 Task: Create a sub task System Test and UAT for the task  Implement a new virtual private network (VPN) system for a company in the project AgileMentor , assign it to team member softage.3@softage.net and update the status of the sub task to  Completed , set the priority of the sub task to High
Action: Mouse moved to (53, 242)
Screenshot: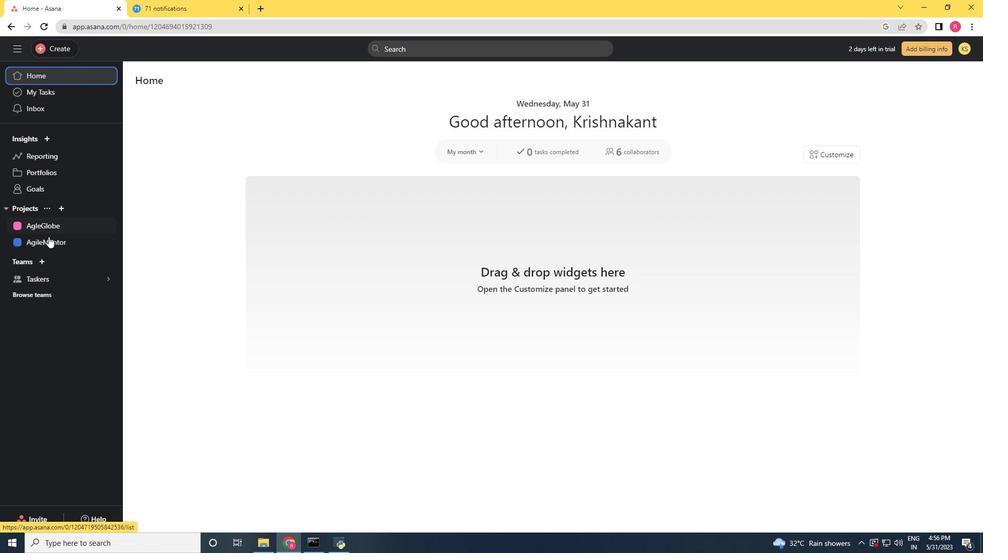 
Action: Mouse pressed left at (53, 242)
Screenshot: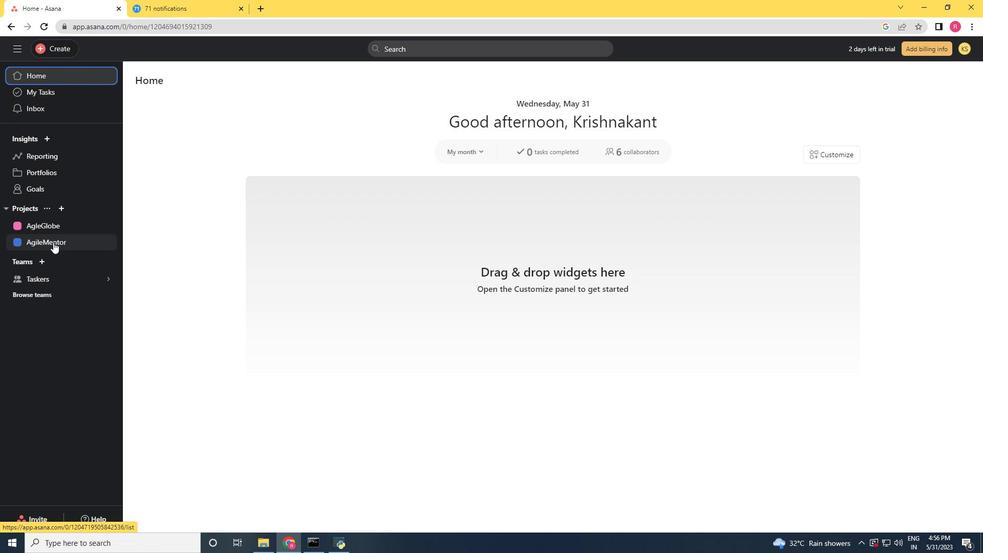 
Action: Mouse moved to (460, 229)
Screenshot: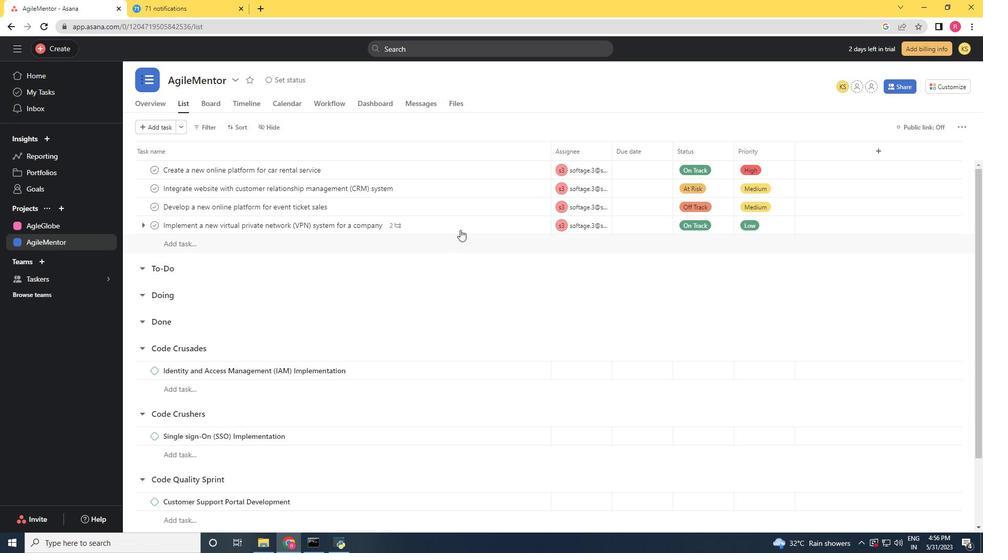 
Action: Mouse pressed left at (460, 229)
Screenshot: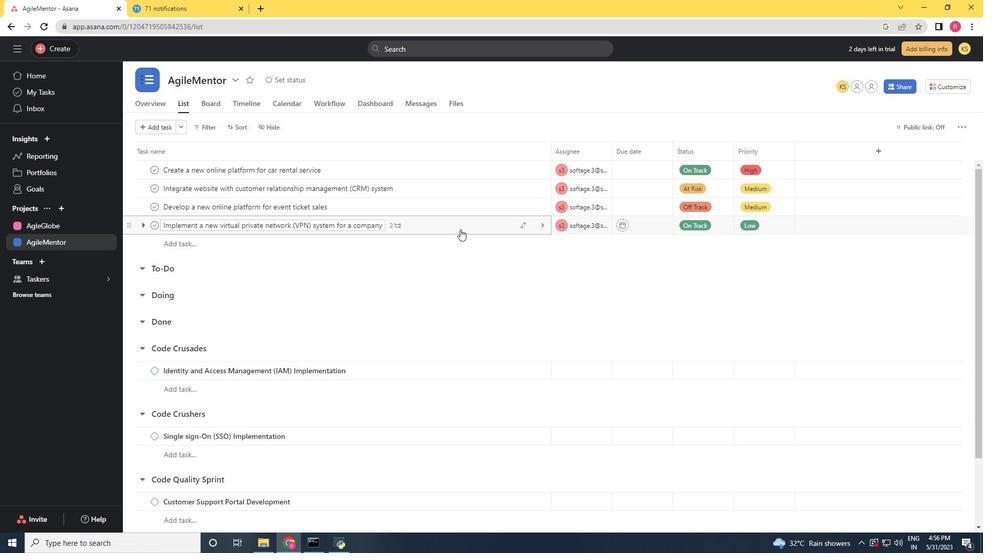 
Action: Mouse moved to (803, 333)
Screenshot: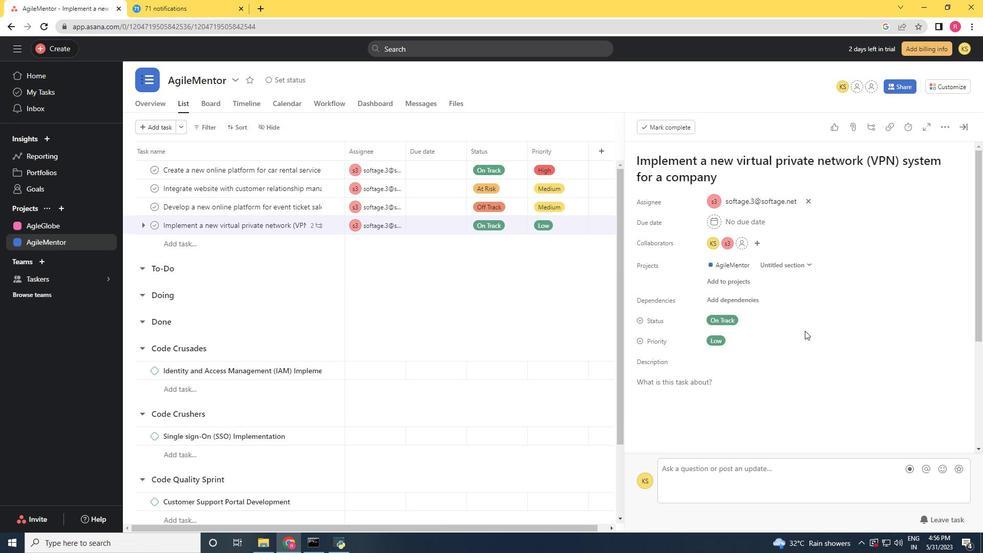 
Action: Mouse scrolled (803, 333) with delta (0, 0)
Screenshot: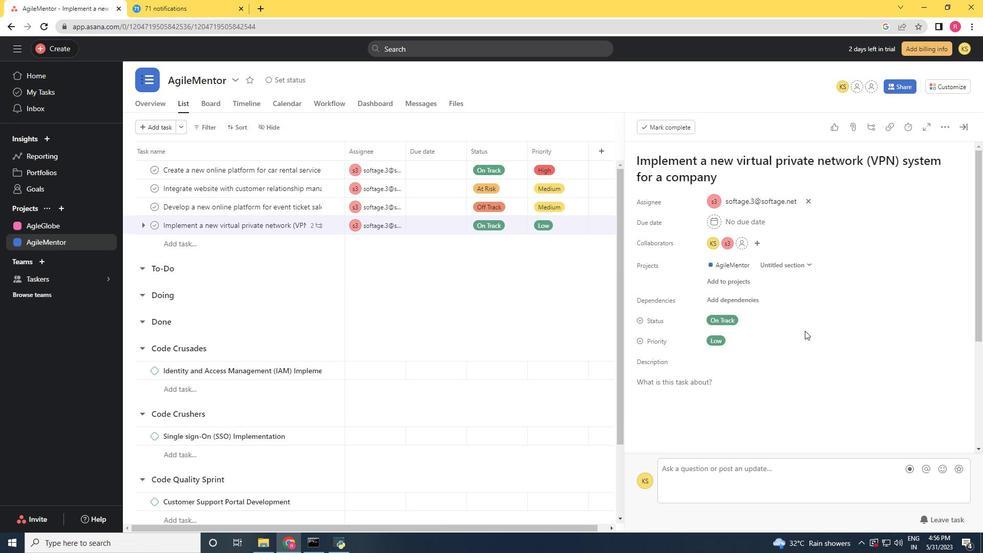 
Action: Mouse scrolled (803, 334) with delta (0, 0)
Screenshot: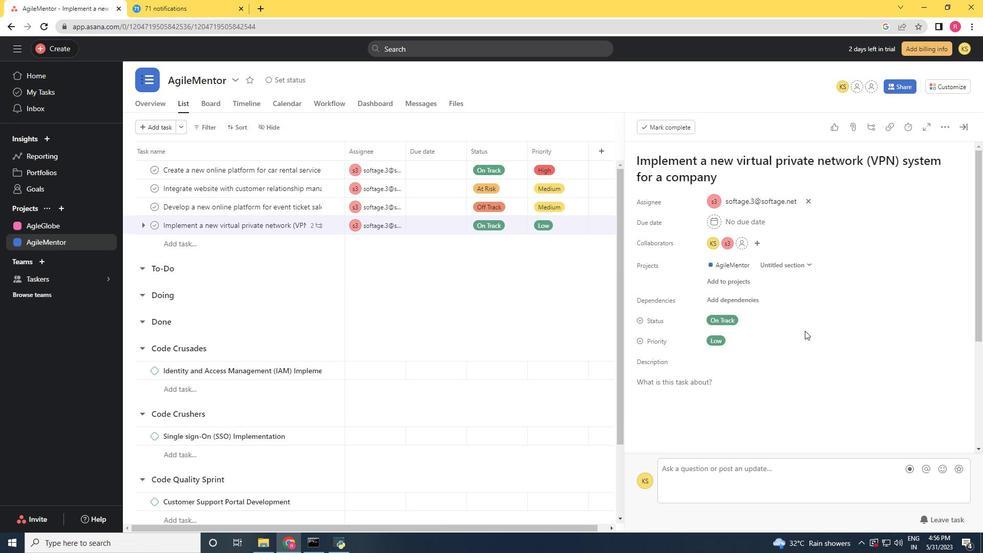 
Action: Mouse scrolled (803, 333) with delta (0, 0)
Screenshot: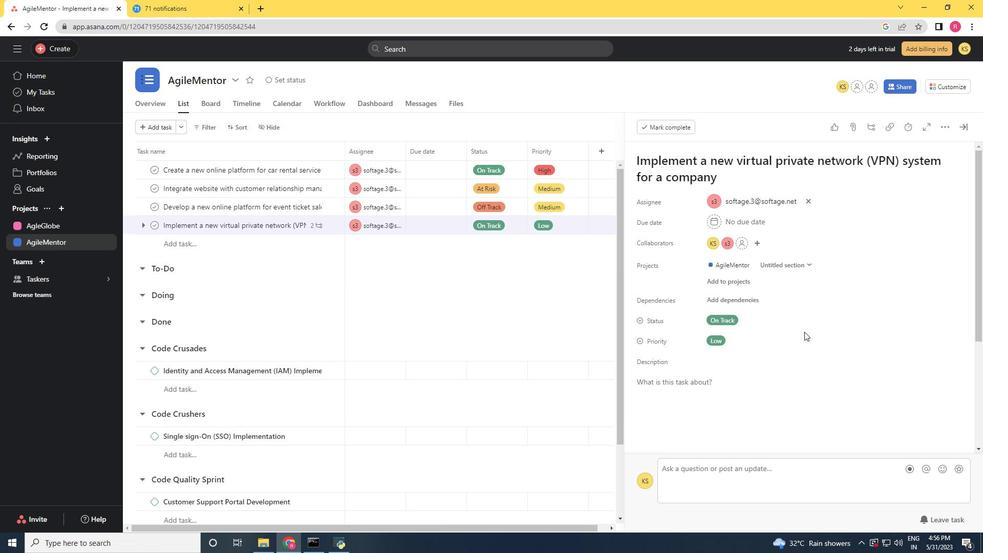 
Action: Mouse moved to (770, 358)
Screenshot: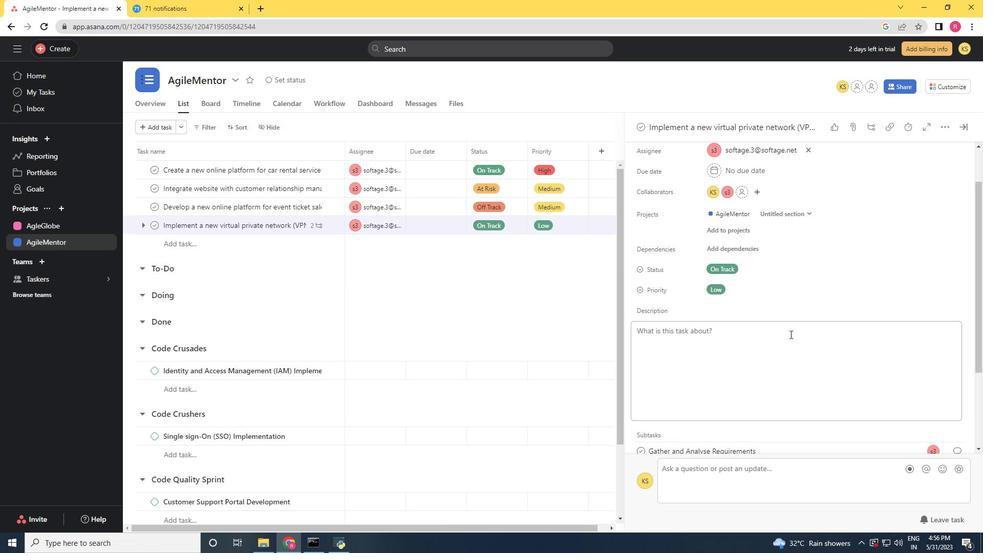 
Action: Mouse scrolled (770, 358) with delta (0, 0)
Screenshot: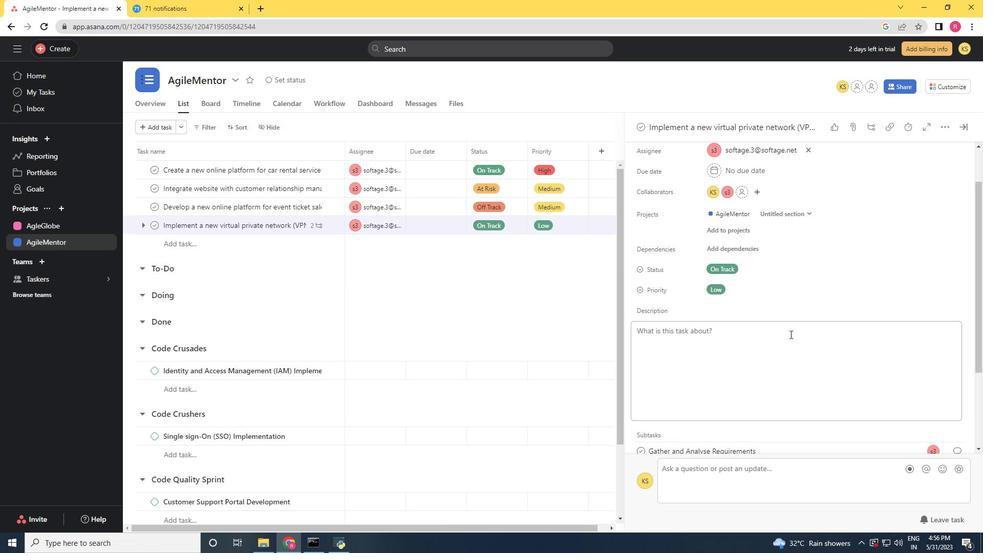 
Action: Mouse moved to (769, 362)
Screenshot: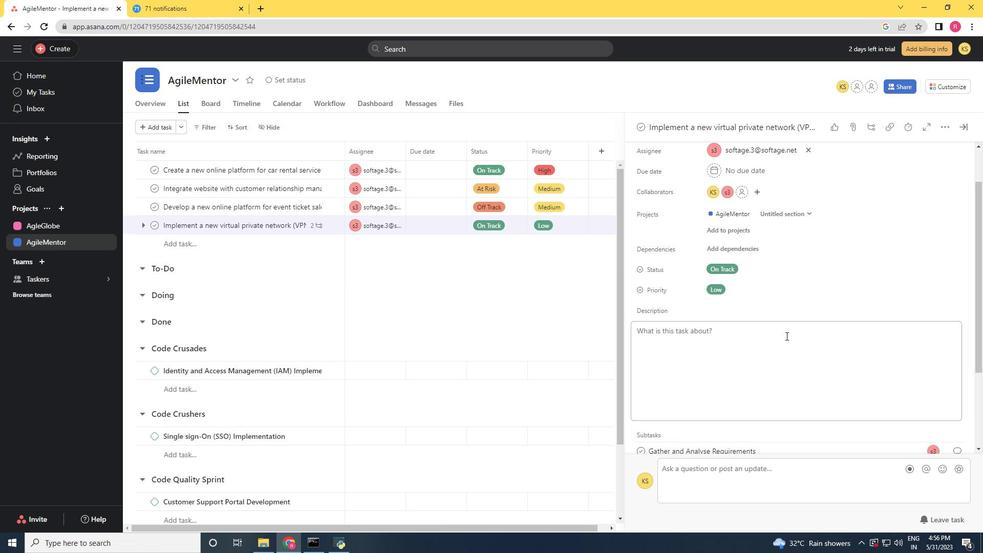 
Action: Mouse scrolled (769, 362) with delta (0, 0)
Screenshot: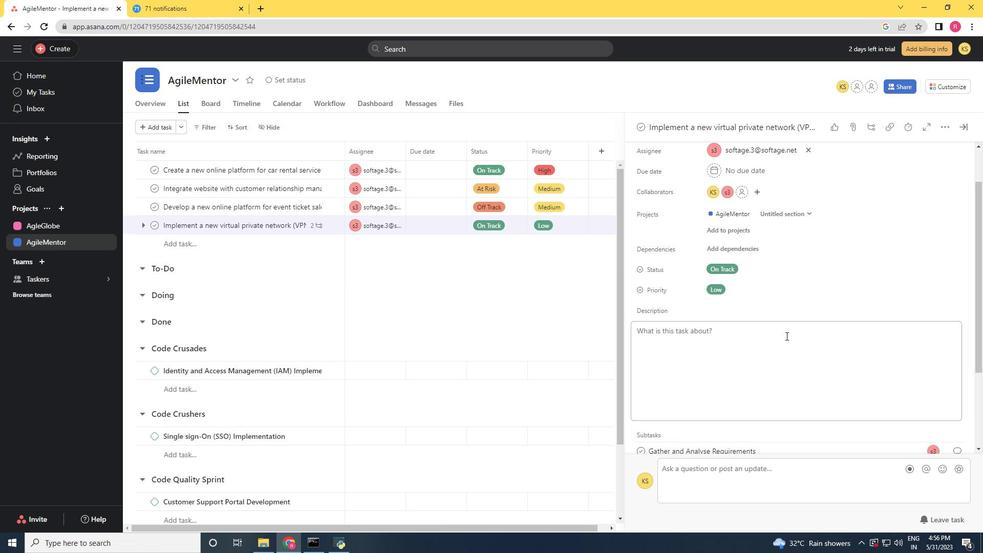 
Action: Mouse moved to (768, 363)
Screenshot: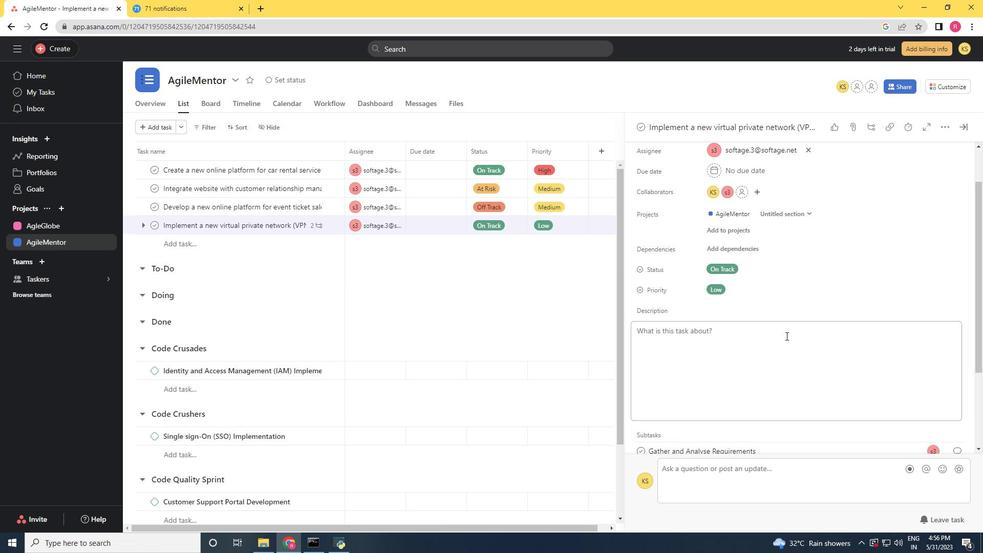 
Action: Mouse scrolled (768, 363) with delta (0, 0)
Screenshot: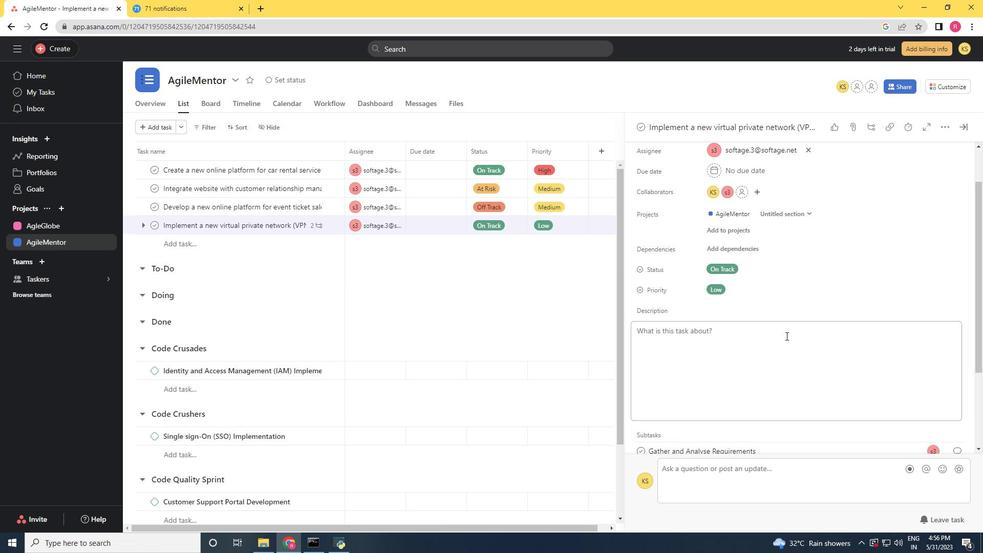 
Action: Mouse scrolled (768, 363) with delta (0, 0)
Screenshot: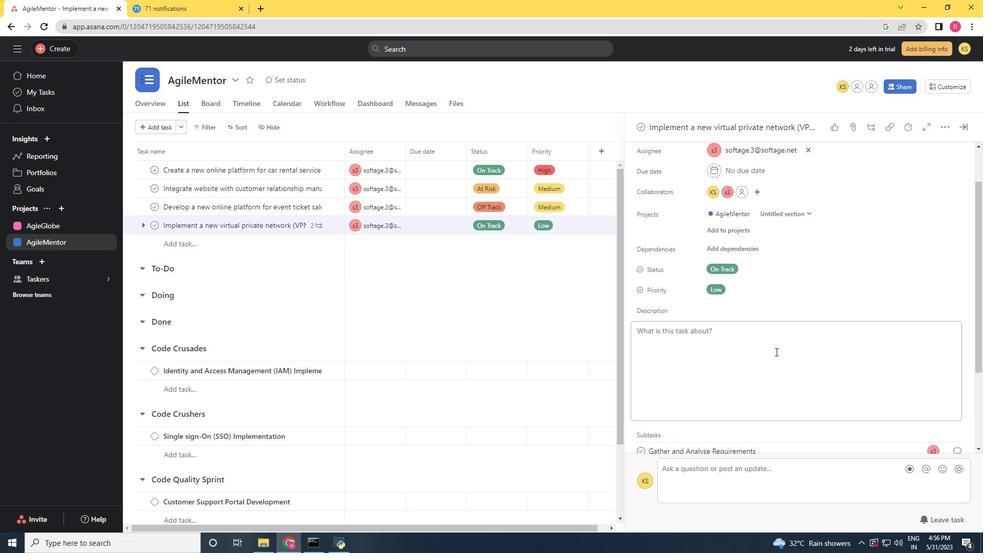 
Action: Mouse moved to (680, 372)
Screenshot: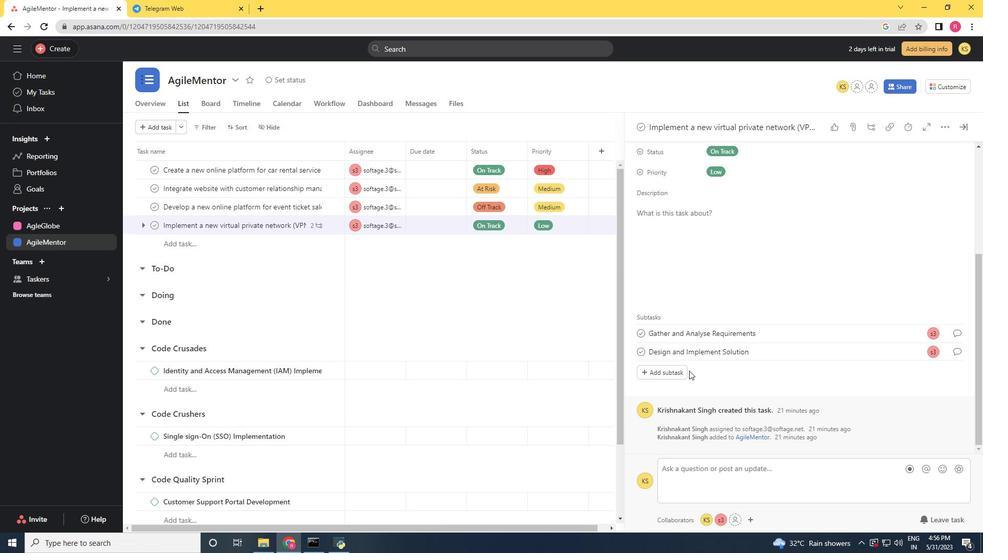 
Action: Mouse pressed left at (680, 372)
Screenshot: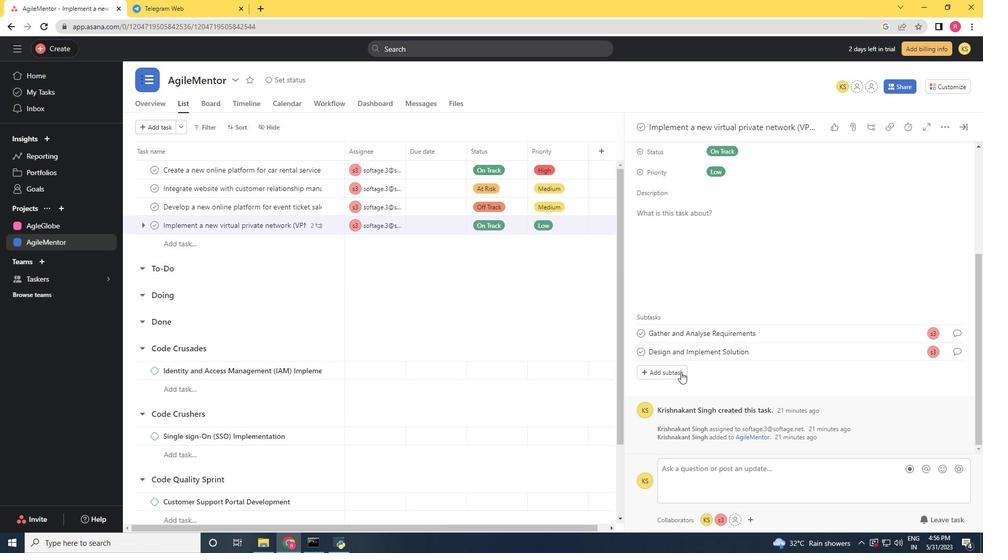 
Action: Key pressed <Key.shift>System<Key.space><Key.shift>Tse=<Key.backspace><Key.backspace><Key.backspace>est<Key.space>and<Key.space><Key.shift><Key.shift><Key.shift><Key.shift><Key.shift><Key.shift><Key.shift>UAT
Screenshot: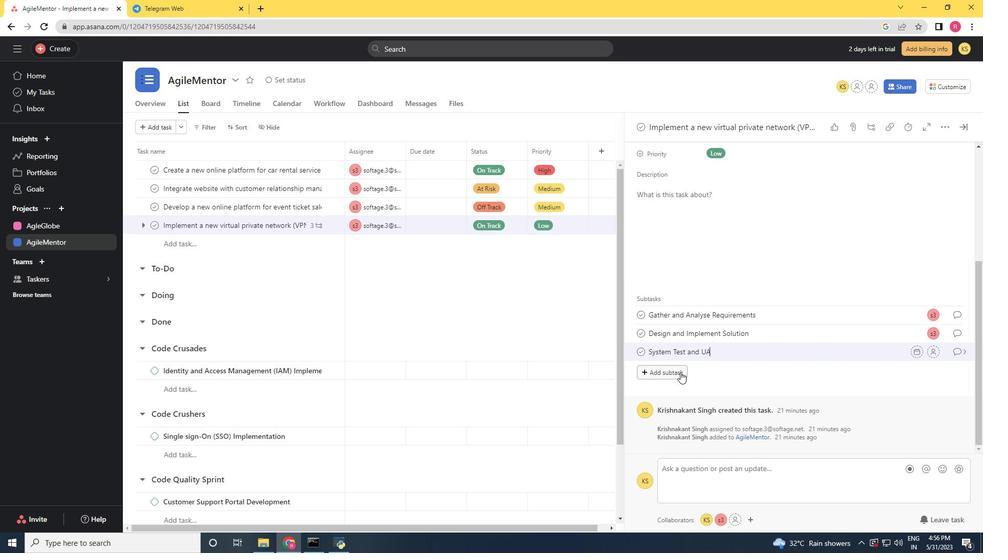 
Action: Mouse moved to (938, 349)
Screenshot: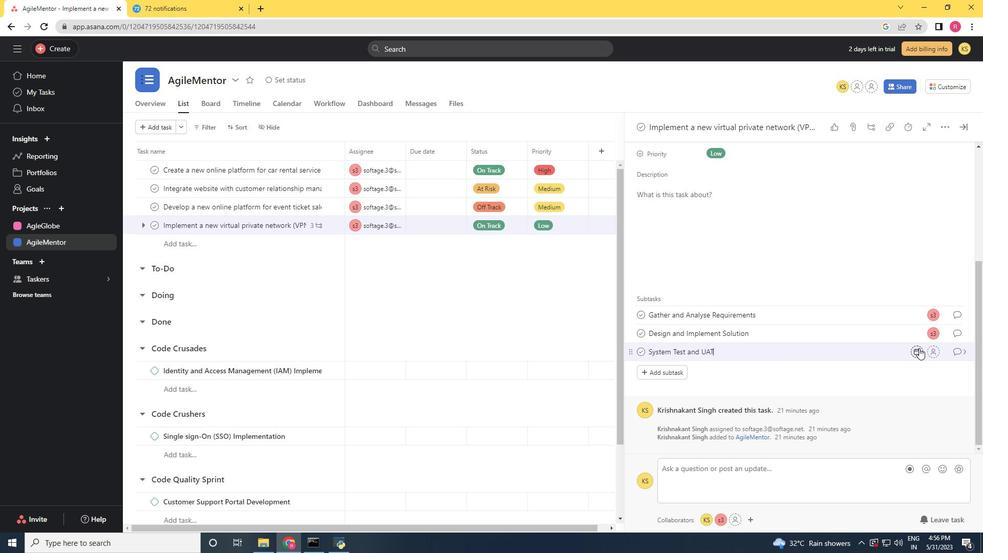 
Action: Mouse pressed left at (938, 349)
Screenshot: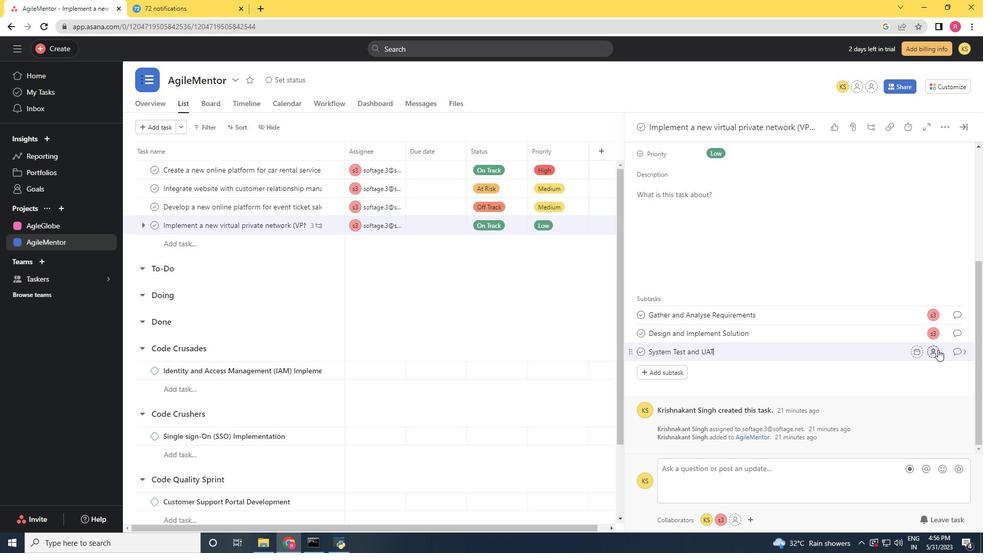 
Action: Mouse moved to (983, 294)
Screenshot: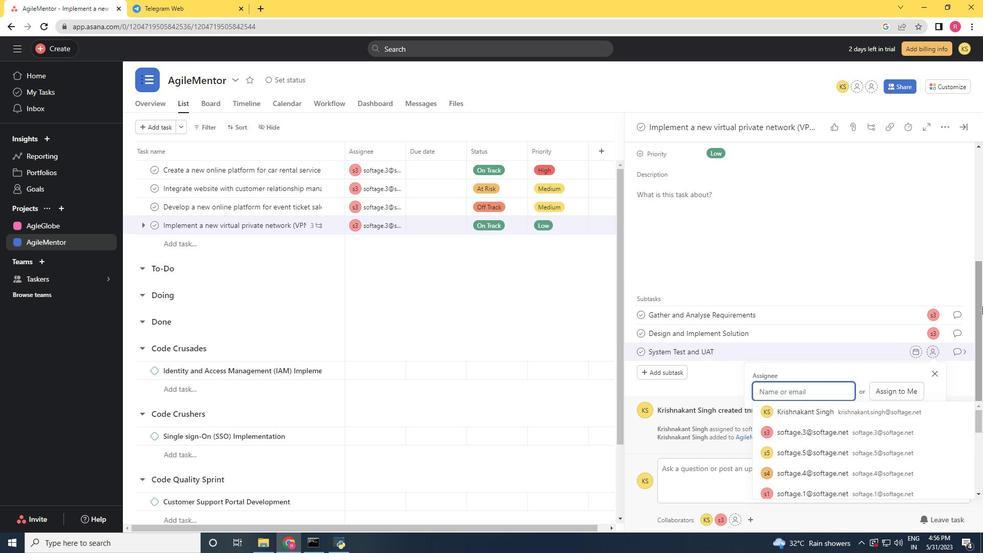 
Action: Key pressed softage.3<Key.shift>@softage.net
Screenshot: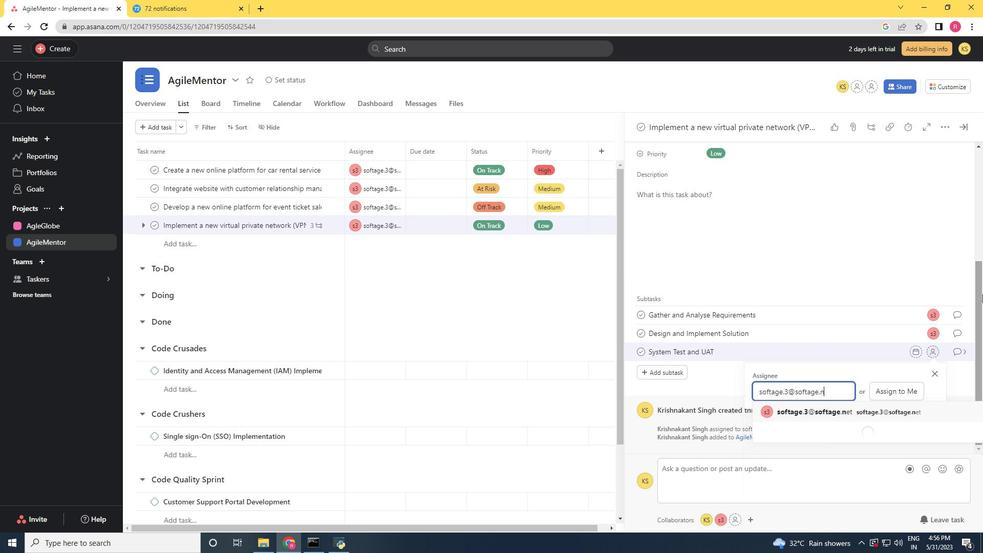 
Action: Mouse moved to (869, 410)
Screenshot: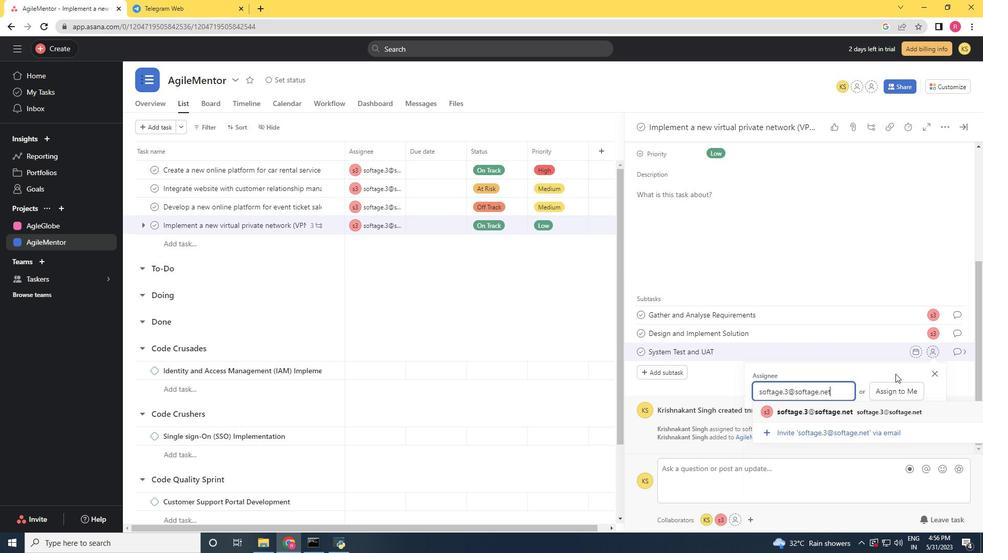 
Action: Mouse pressed left at (869, 410)
Screenshot: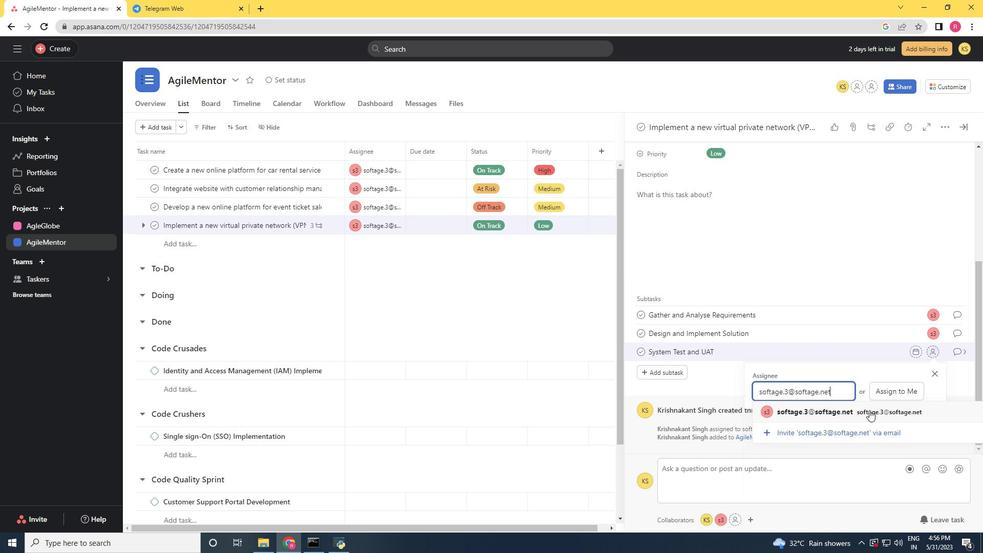 
Action: Mouse moved to (964, 352)
Screenshot: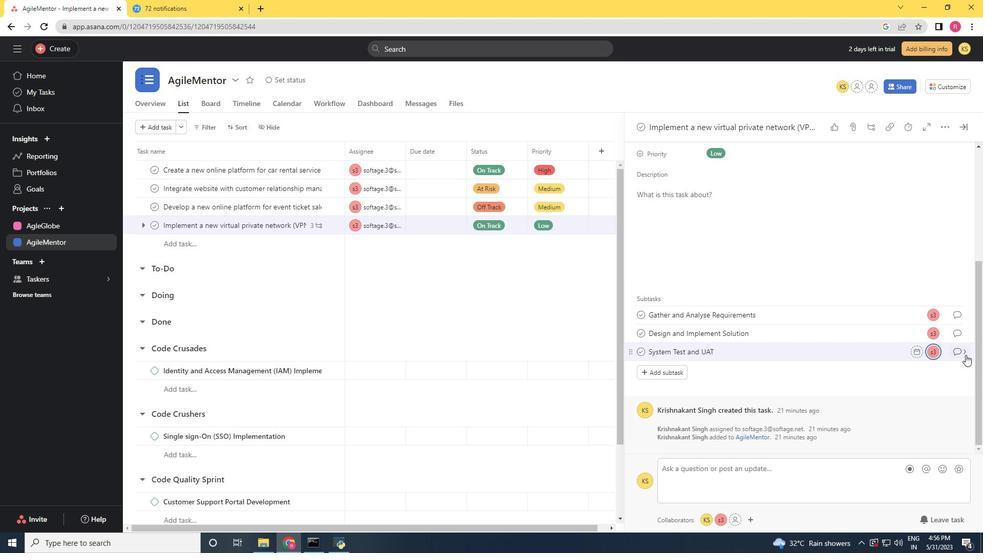 
Action: Mouse pressed left at (964, 352)
Screenshot: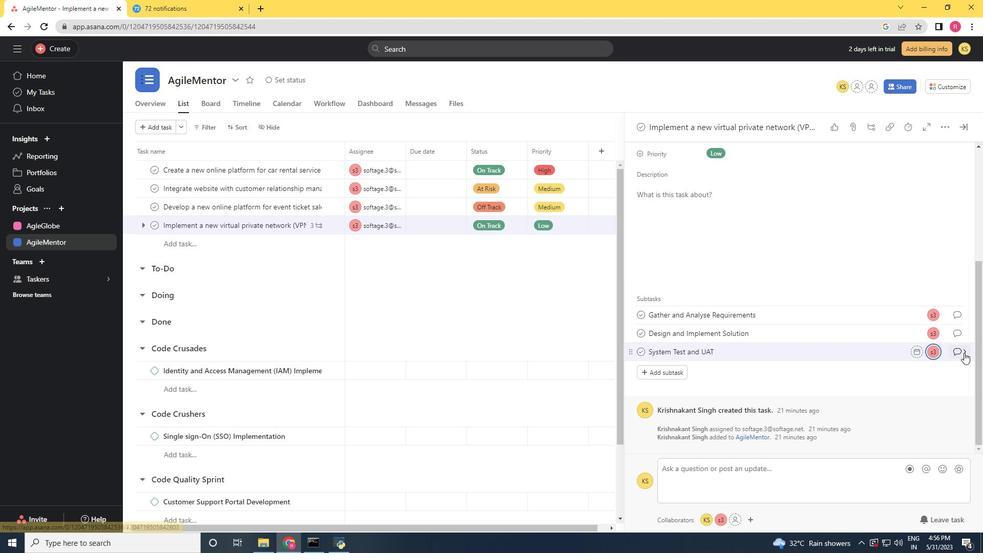 
Action: Mouse moved to (694, 293)
Screenshot: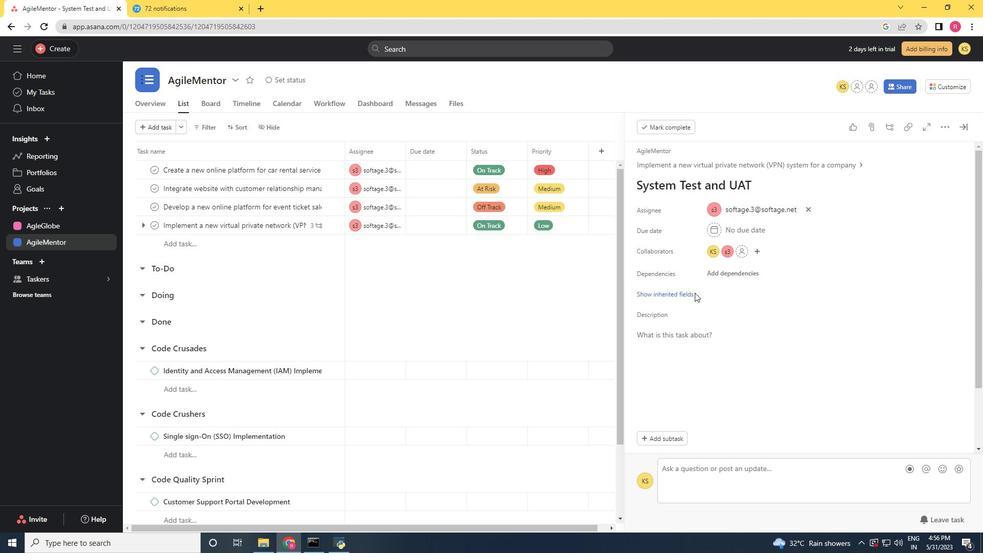 
Action: Mouse pressed left at (694, 293)
Screenshot: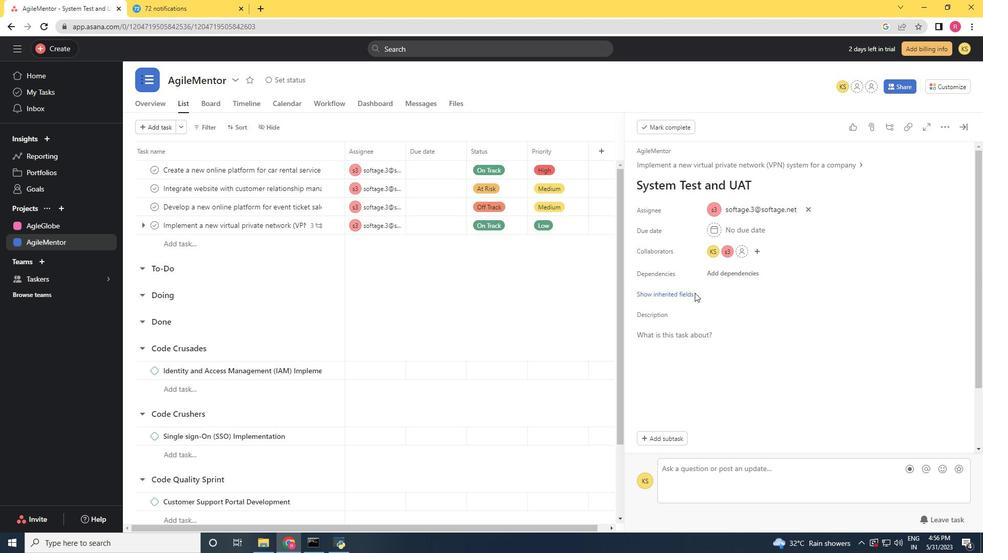 
Action: Mouse moved to (683, 296)
Screenshot: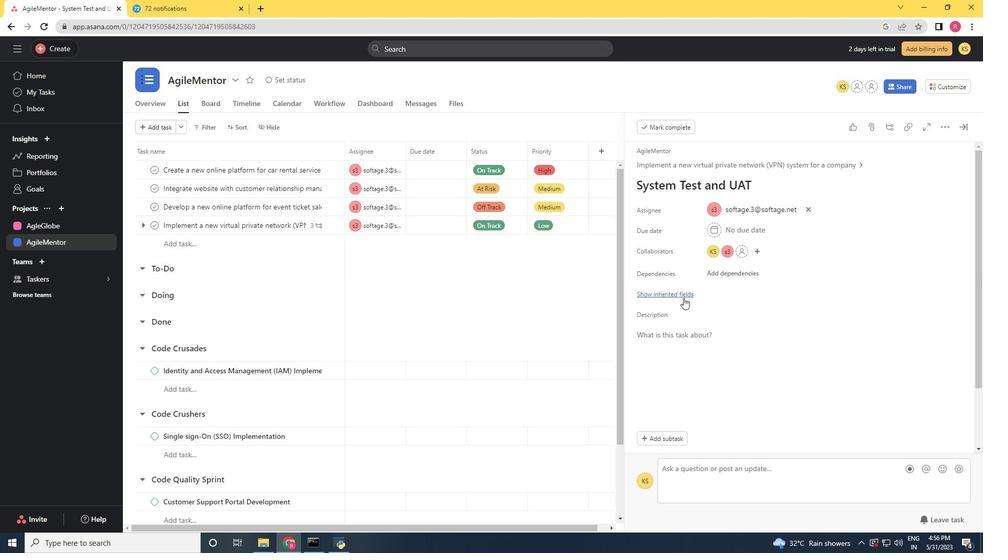 
Action: Mouse pressed left at (683, 296)
Screenshot: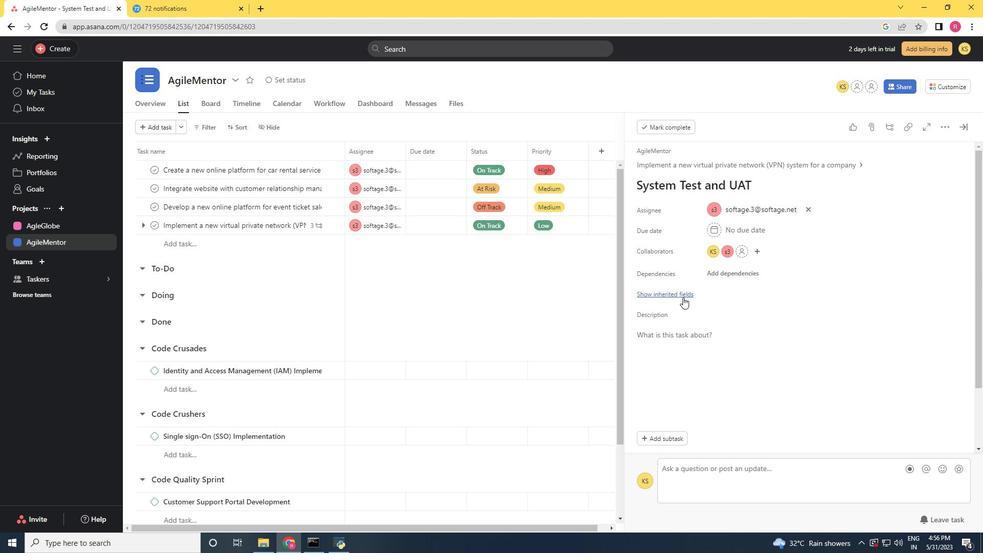 
Action: Mouse moved to (724, 313)
Screenshot: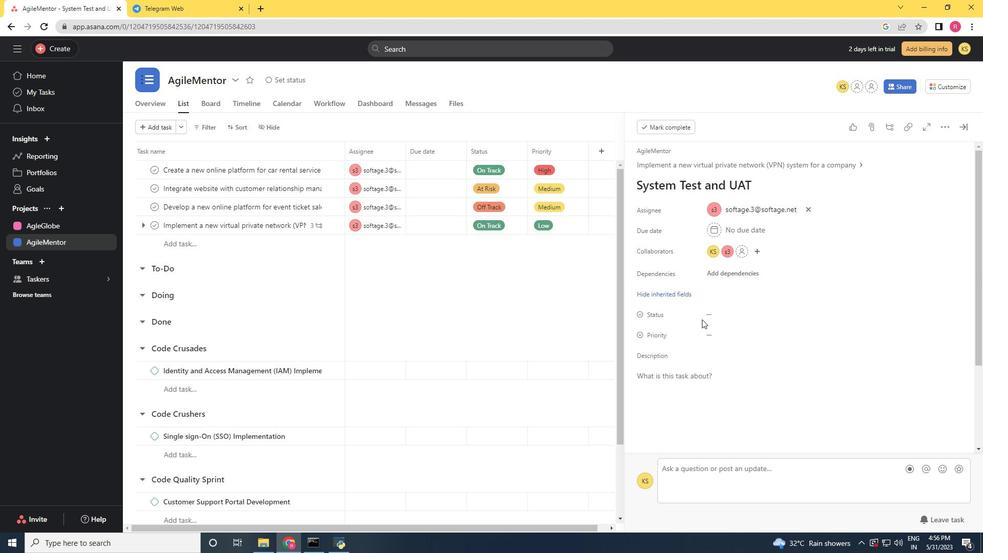 
Action: Mouse pressed left at (724, 313)
Screenshot: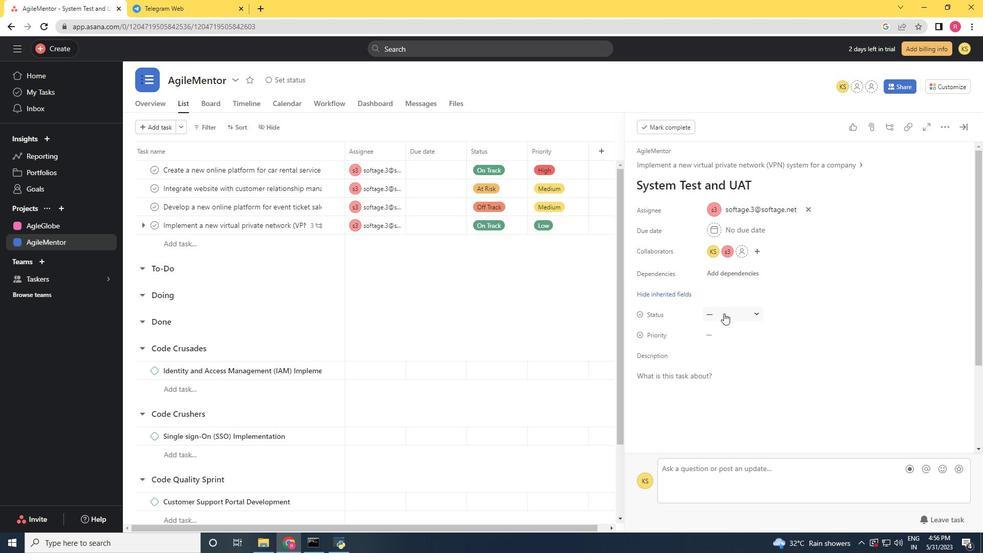 
Action: Mouse moved to (755, 406)
Screenshot: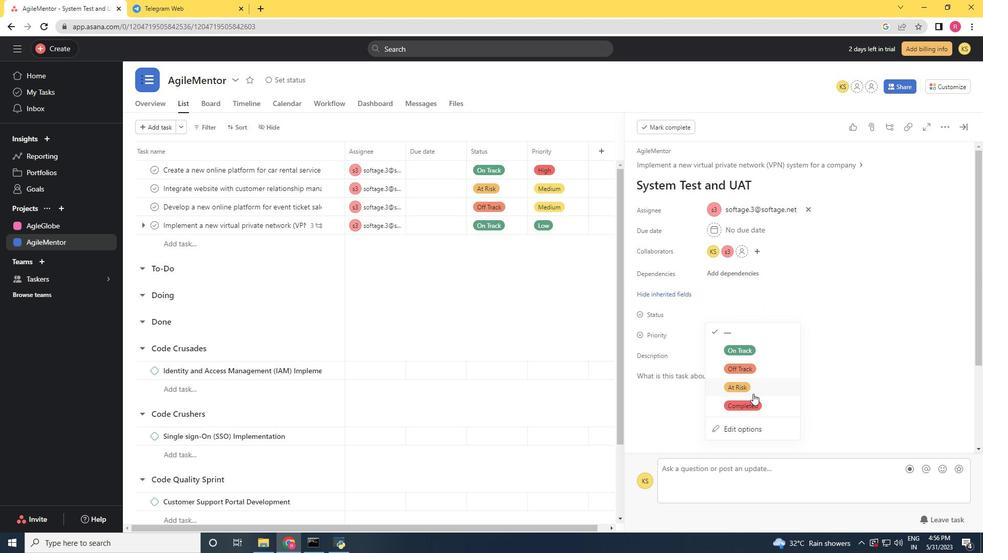 
Action: Mouse pressed left at (755, 406)
Screenshot: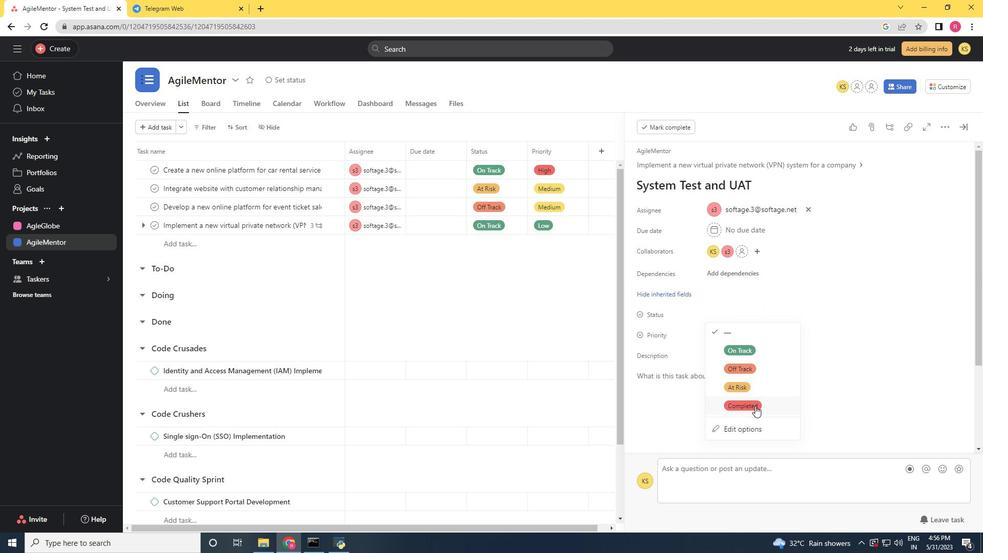 
Action: Mouse moved to (715, 329)
Screenshot: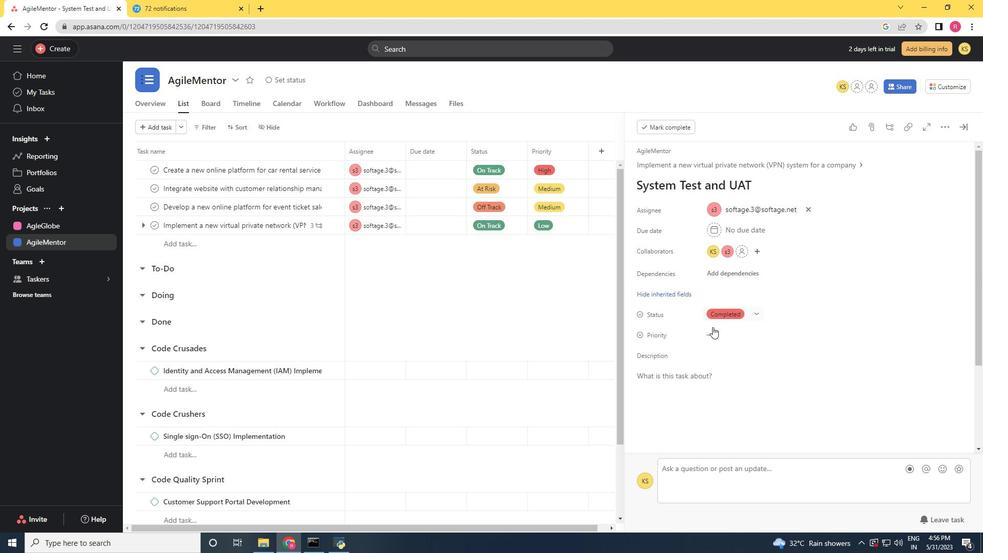 
Action: Mouse pressed left at (715, 329)
Screenshot: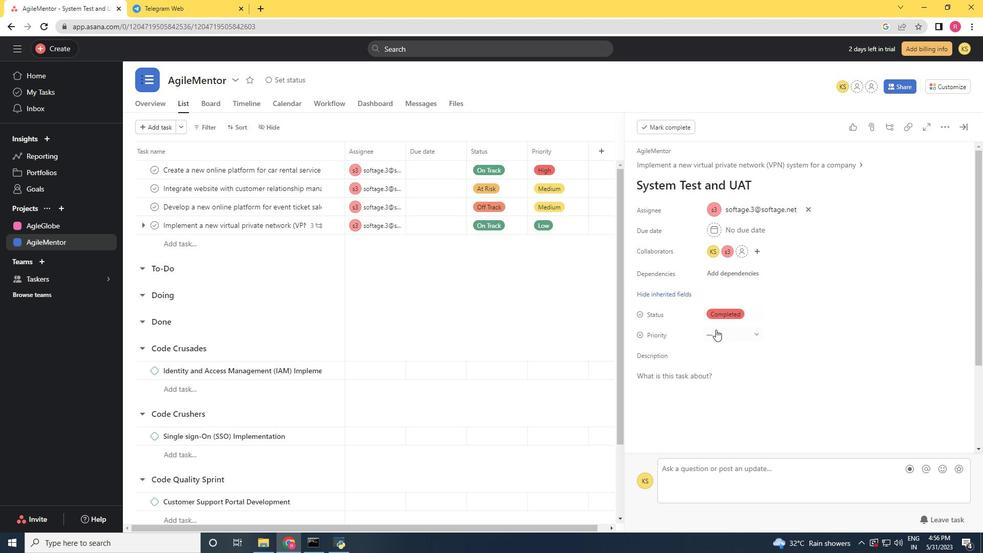 
Action: Mouse moved to (747, 375)
Screenshot: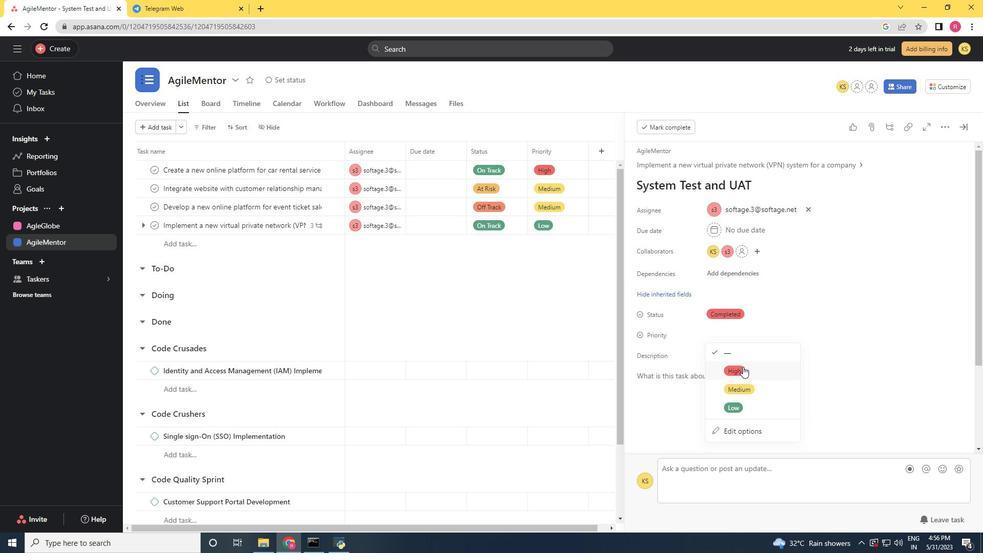 
Action: Mouse pressed left at (747, 375)
Screenshot: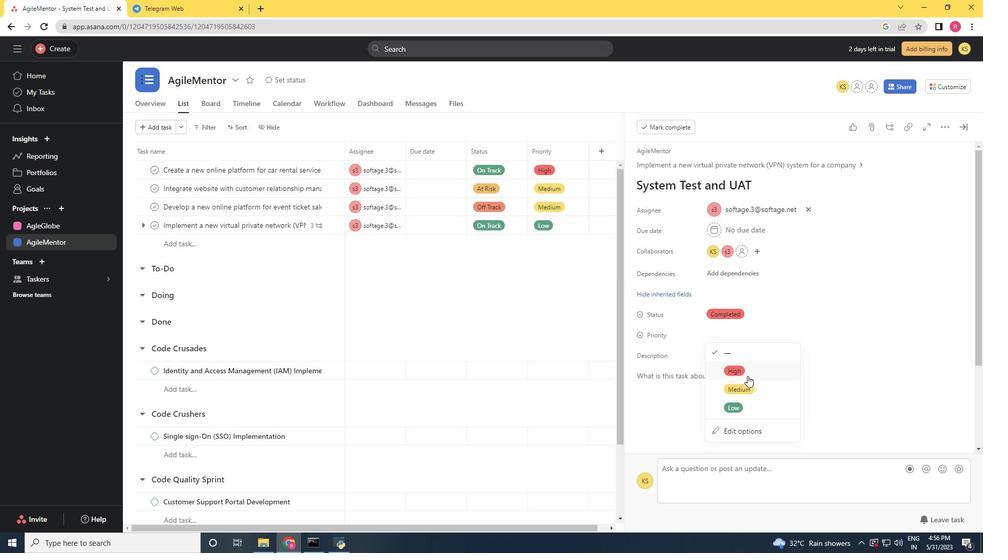
